 Task: Add Emerald Laboratories Blood Sugar Health to the cart.
Action: Mouse moved to (275, 125)
Screenshot: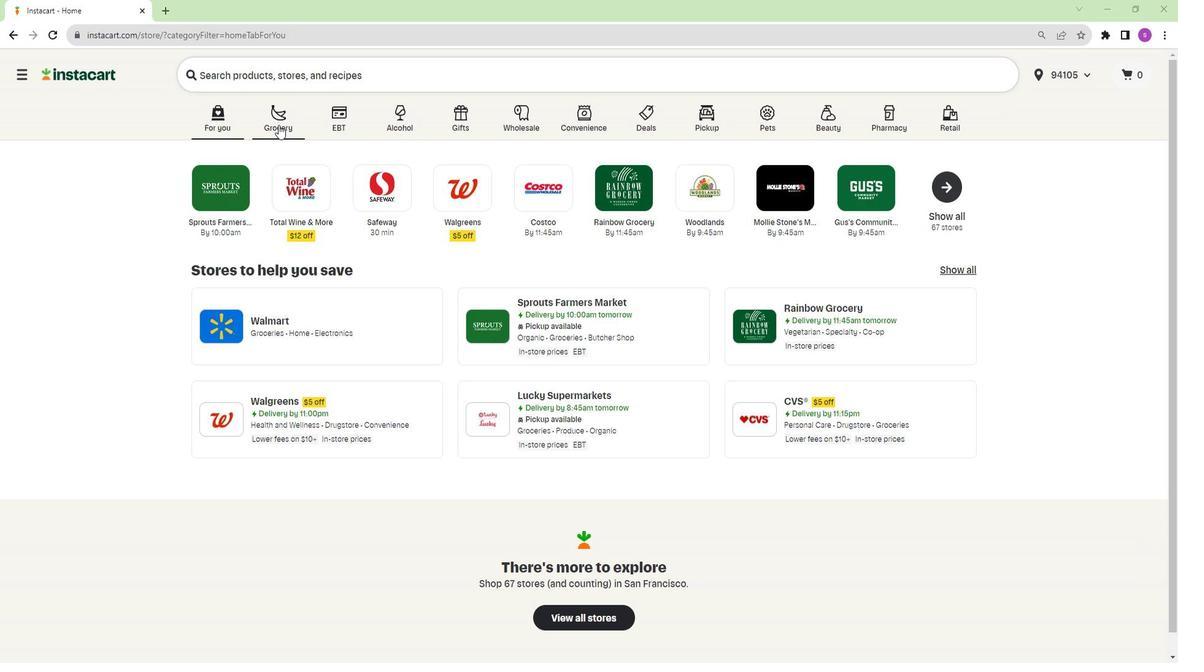 
Action: Mouse pressed left at (275, 125)
Screenshot: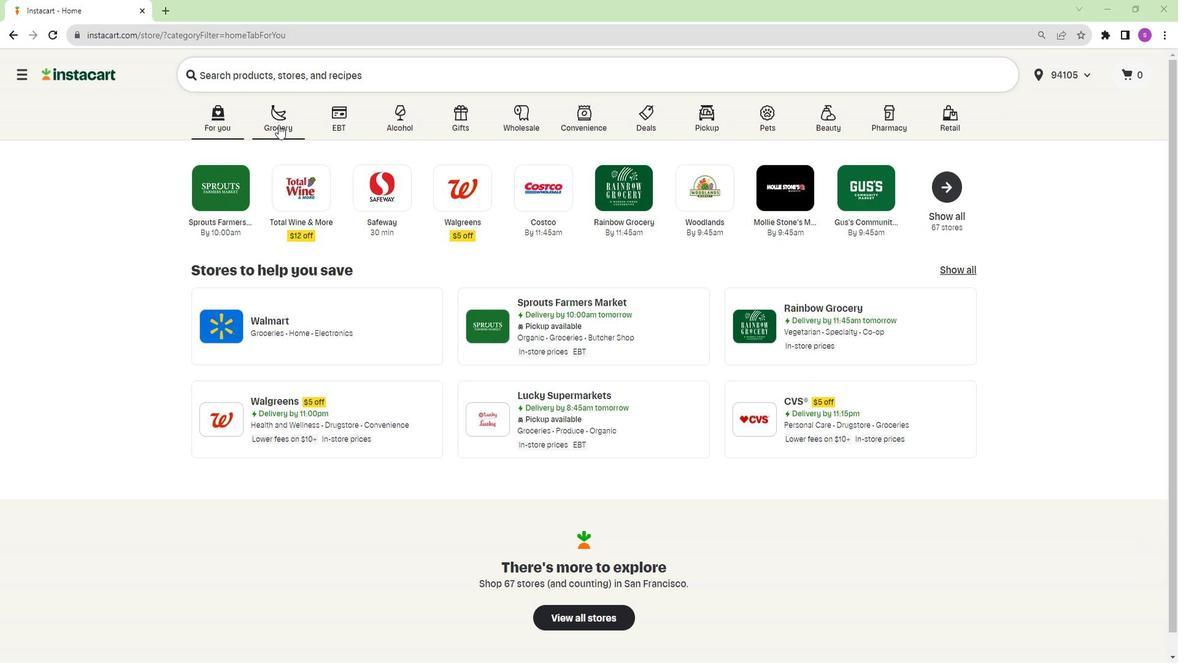 
Action: Mouse moved to (763, 195)
Screenshot: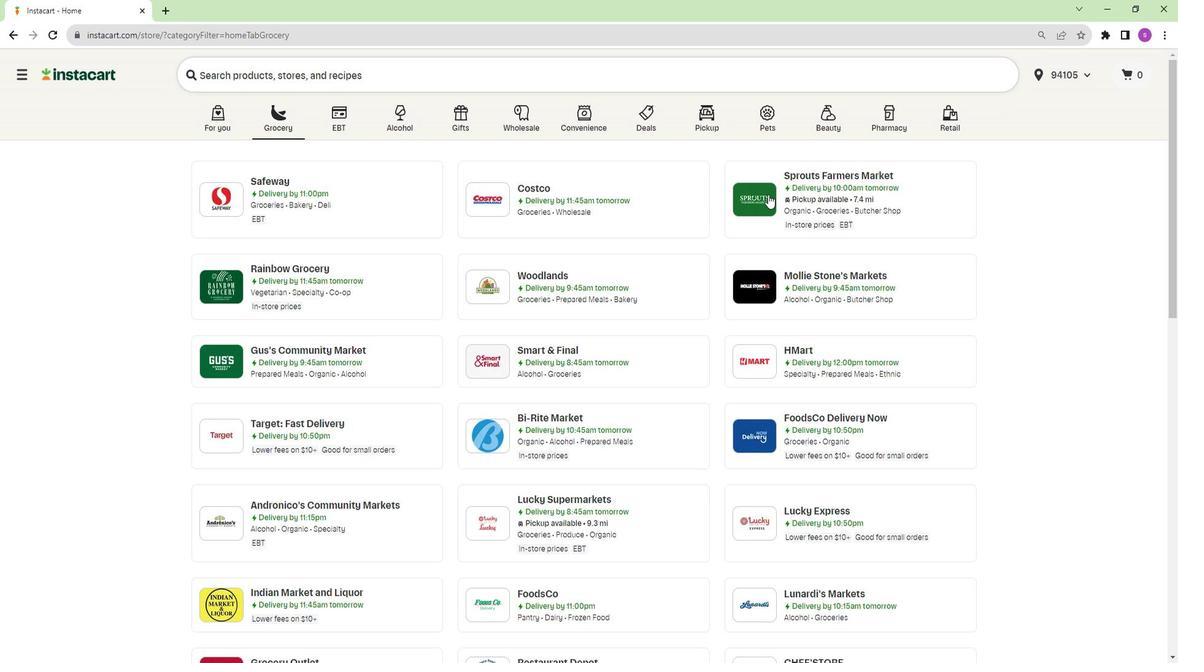 
Action: Mouse pressed left at (763, 195)
Screenshot: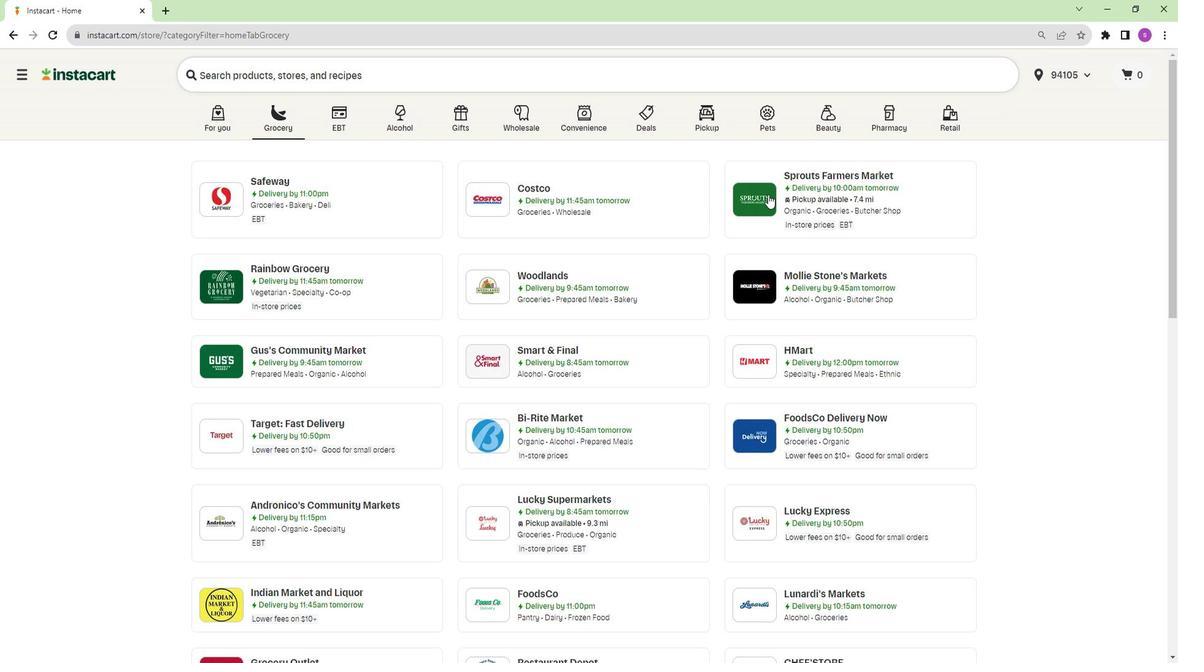 
Action: Mouse moved to (95, 367)
Screenshot: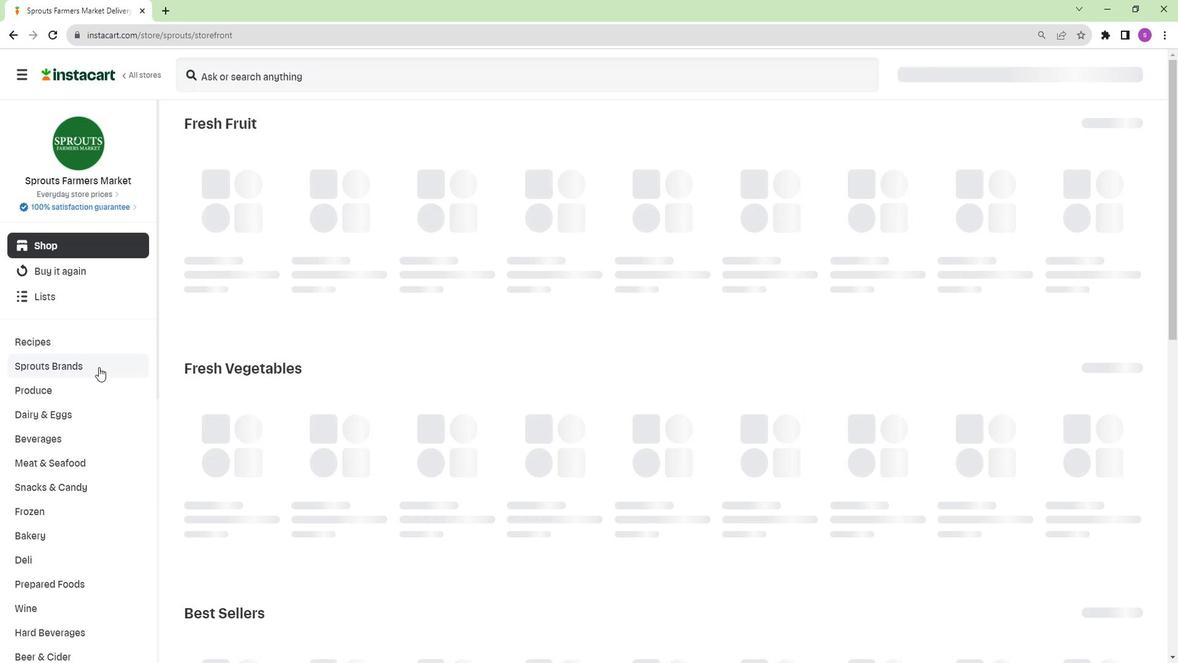 
Action: Mouse scrolled (95, 367) with delta (0, 0)
Screenshot: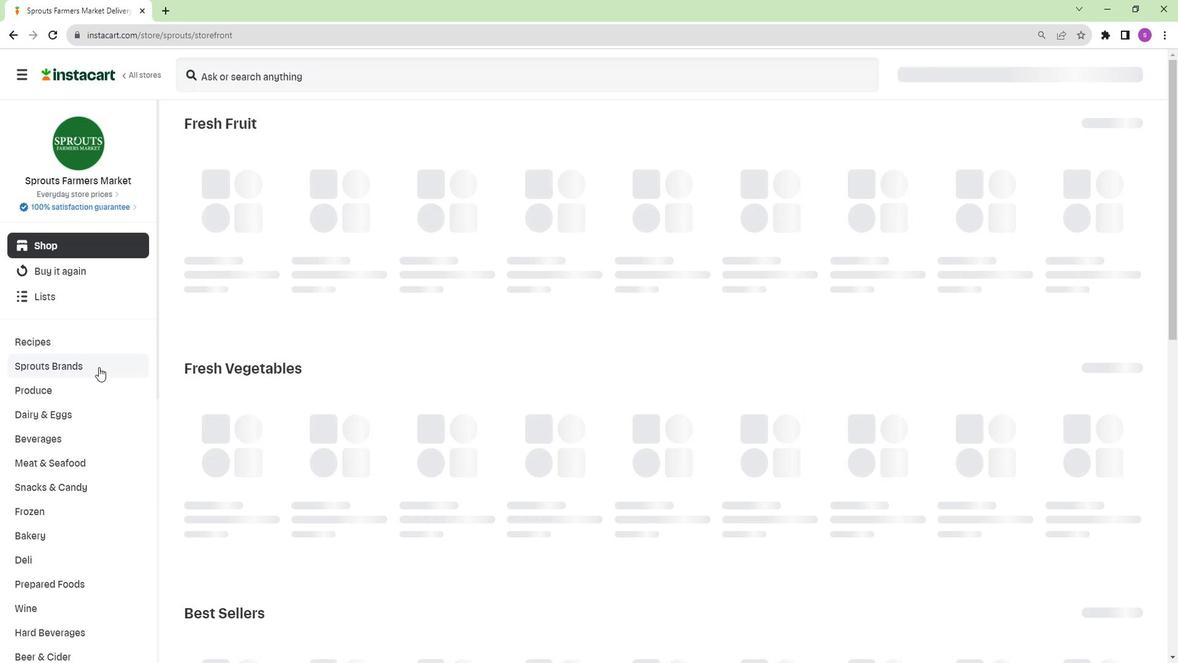 
Action: Mouse moved to (95, 367)
Screenshot: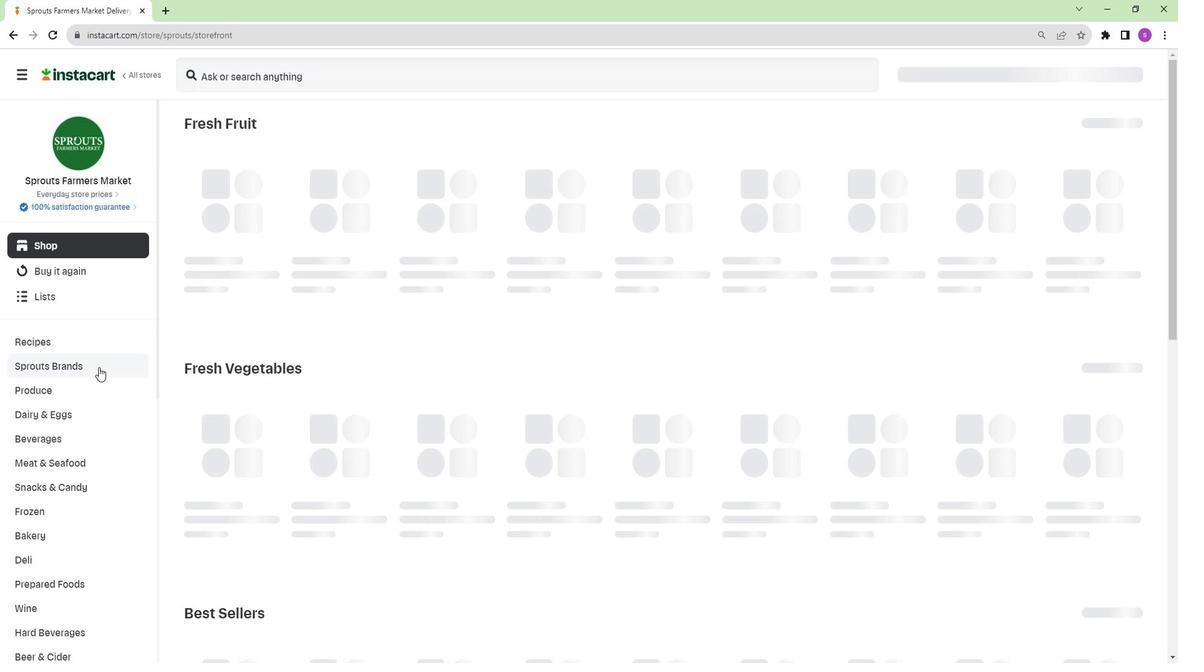 
Action: Mouse scrolled (95, 366) with delta (0, 0)
Screenshot: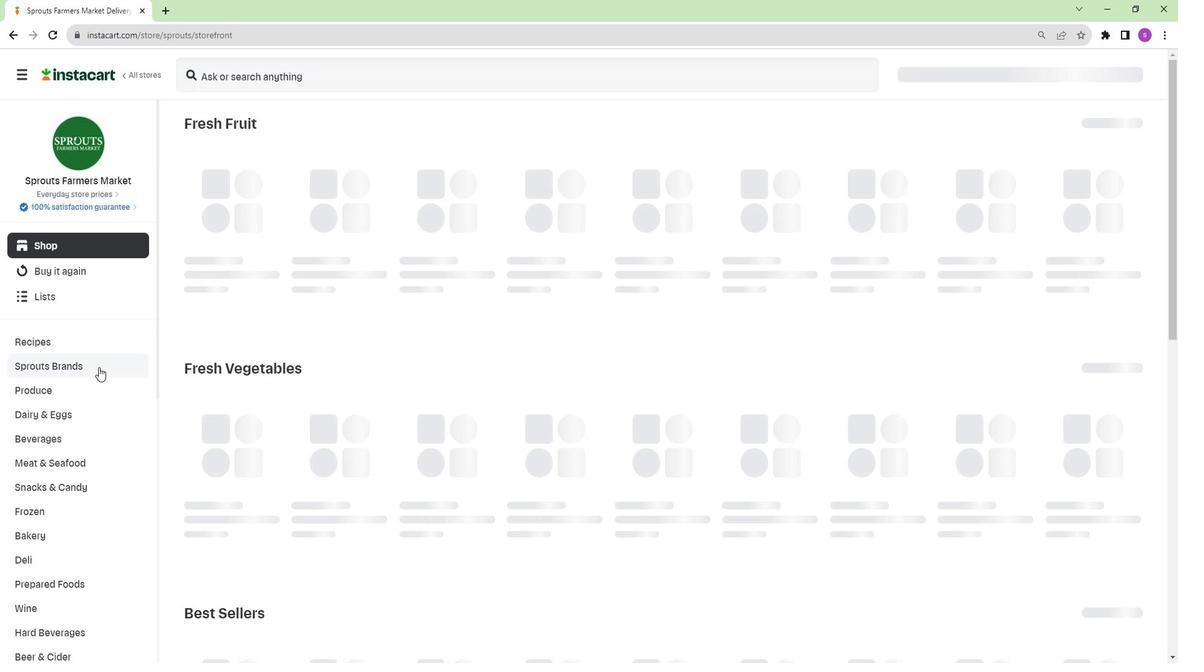 
Action: Mouse moved to (95, 367)
Screenshot: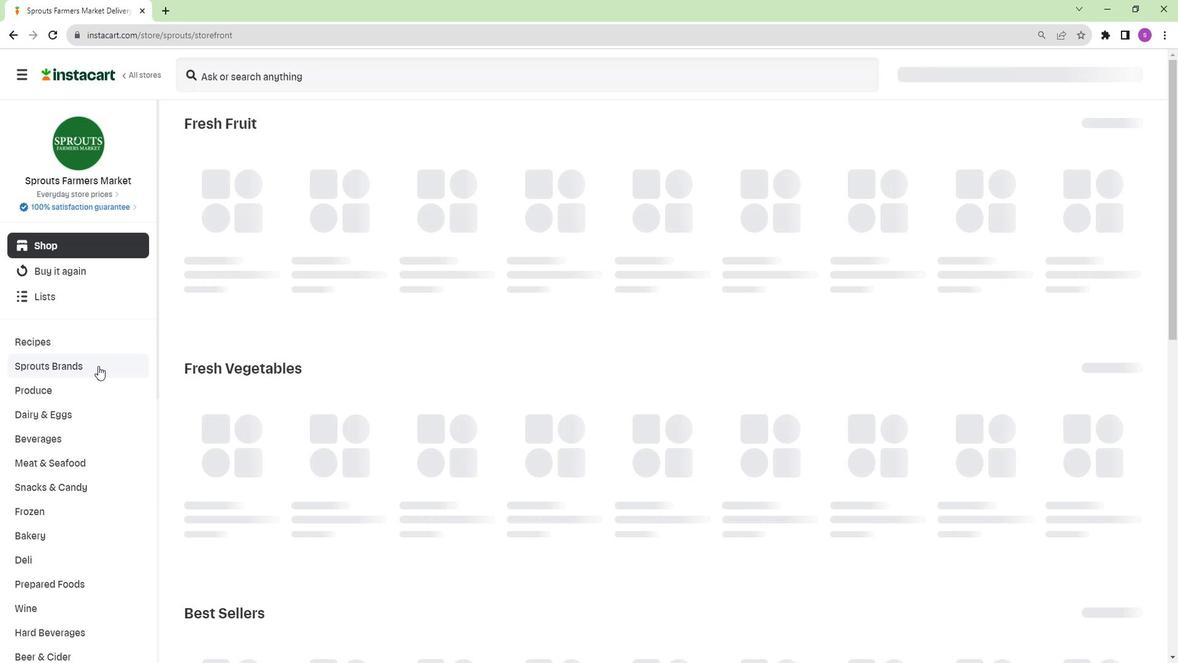 
Action: Mouse scrolled (95, 366) with delta (0, 0)
Screenshot: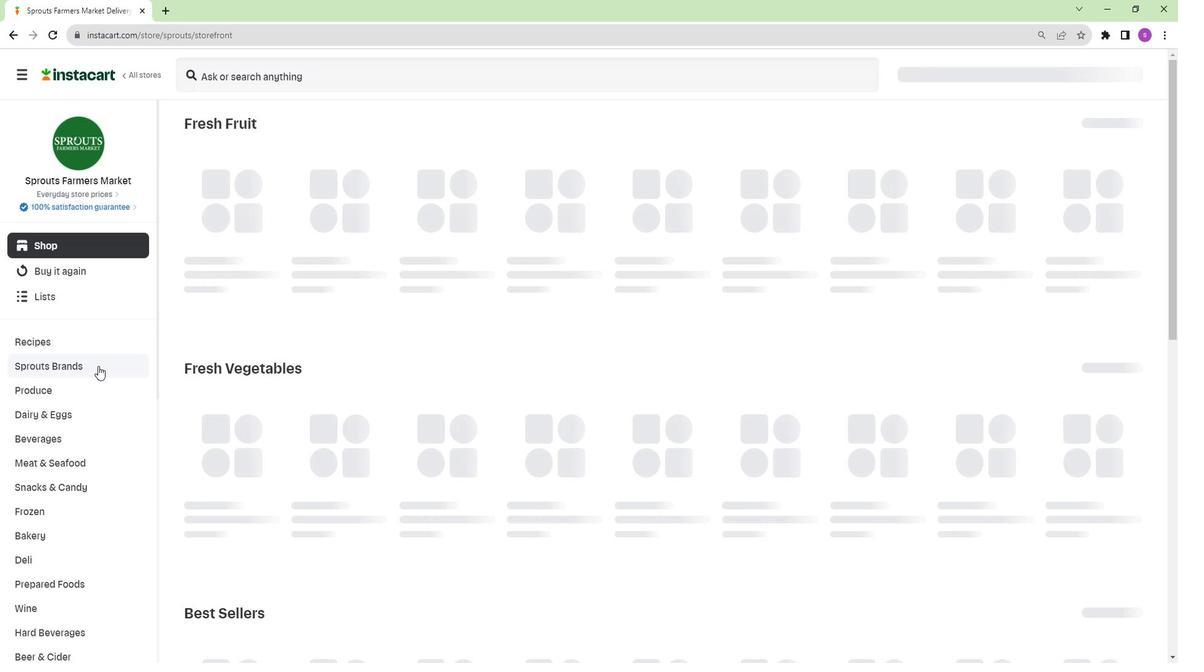
Action: Mouse moved to (98, 341)
Screenshot: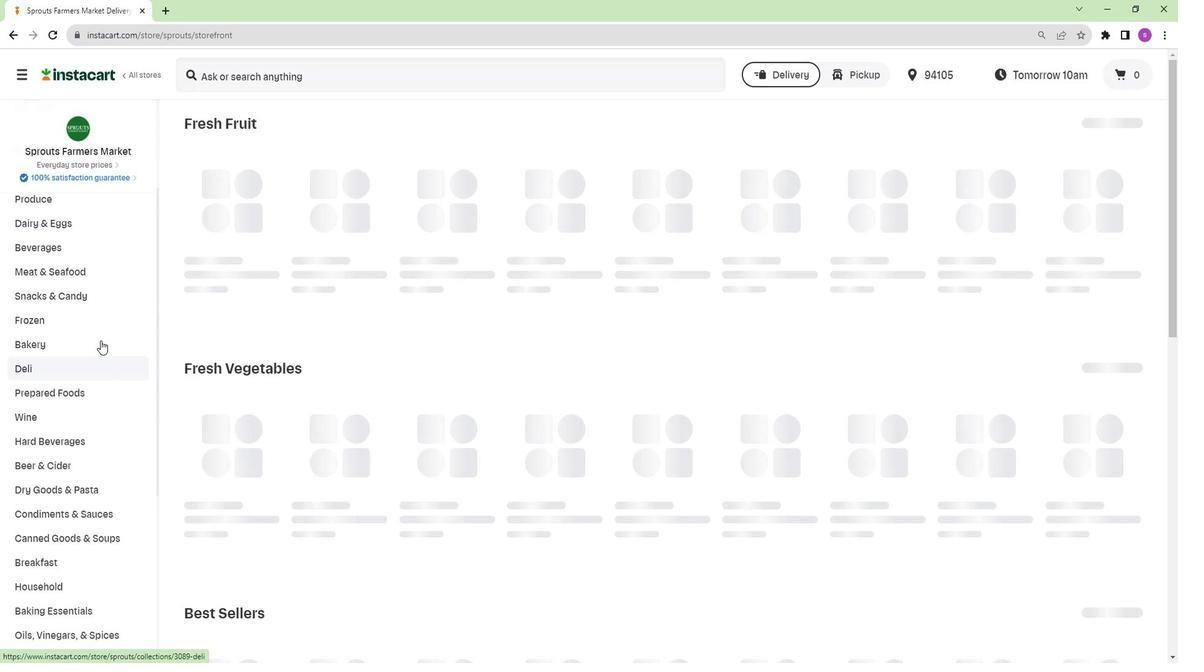 
Action: Mouse scrolled (98, 341) with delta (0, 0)
Screenshot: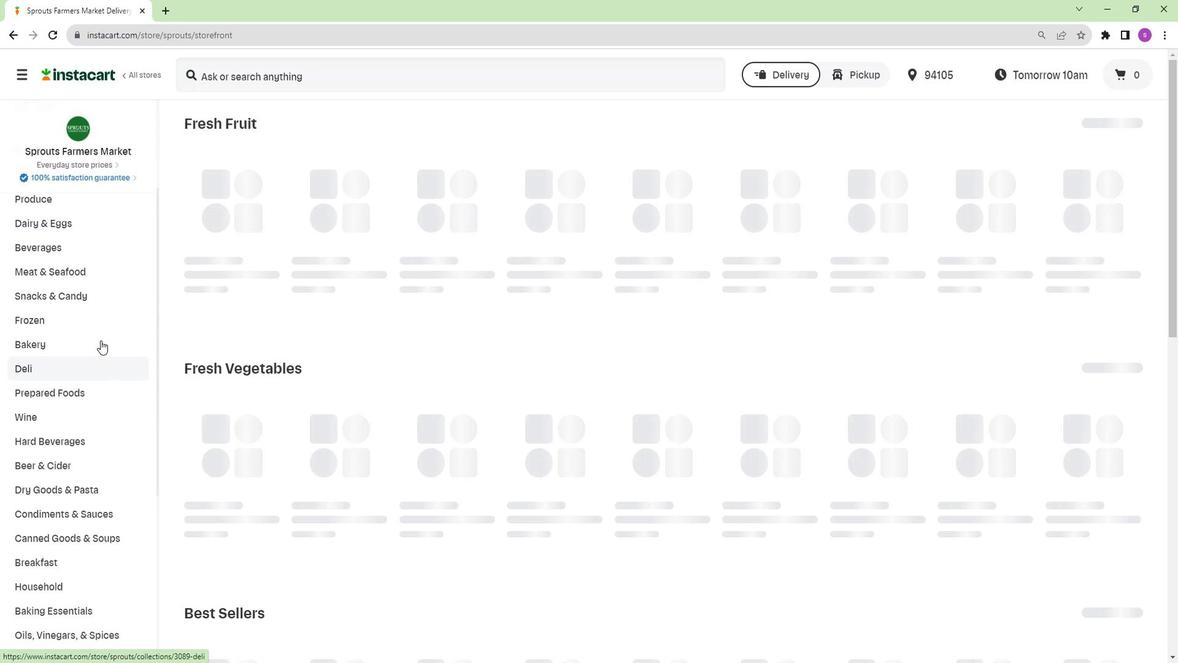 
Action: Mouse moved to (98, 340)
Screenshot: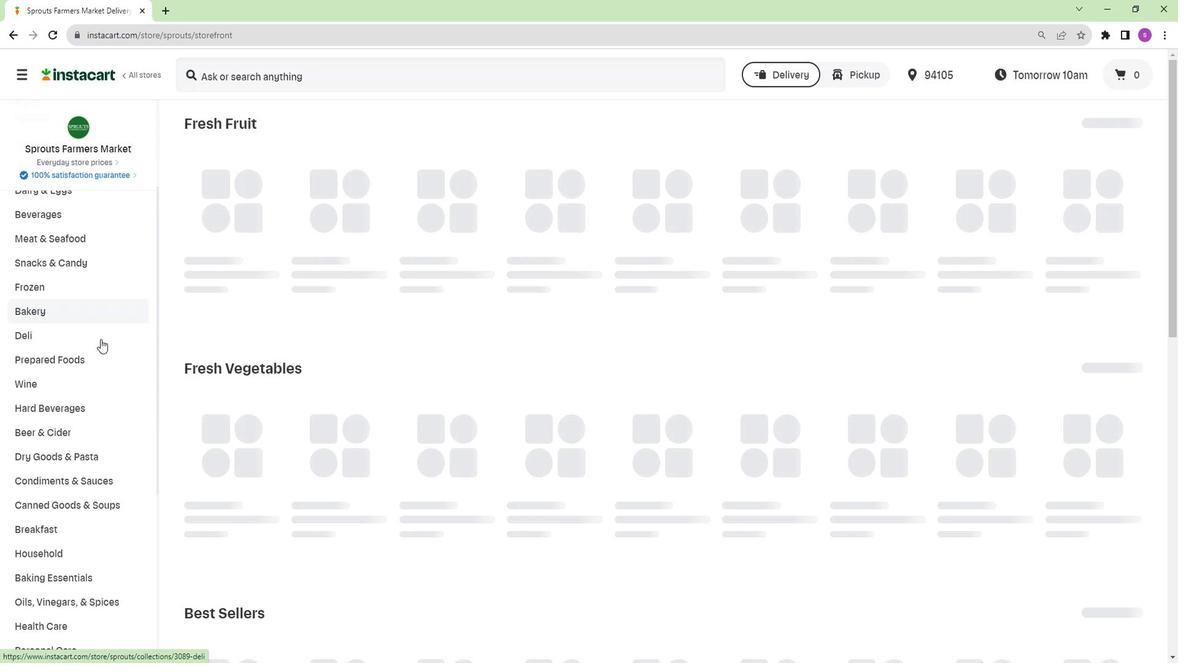 
Action: Mouse scrolled (98, 340) with delta (0, 0)
Screenshot: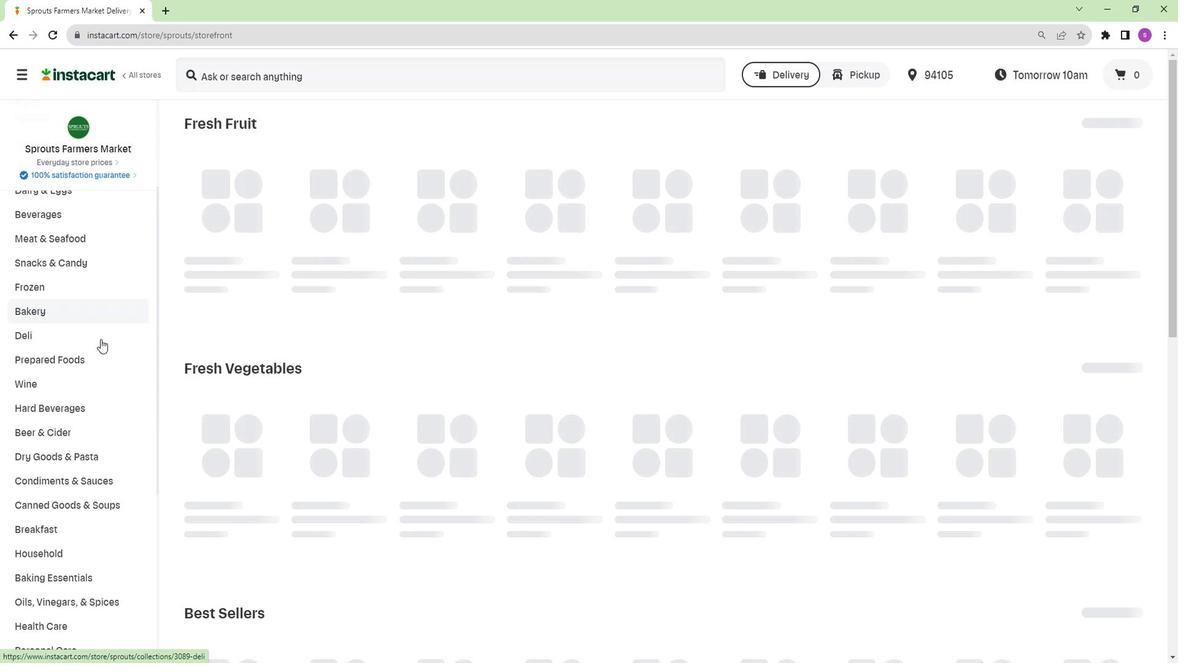 
Action: Mouse moved to (98, 338)
Screenshot: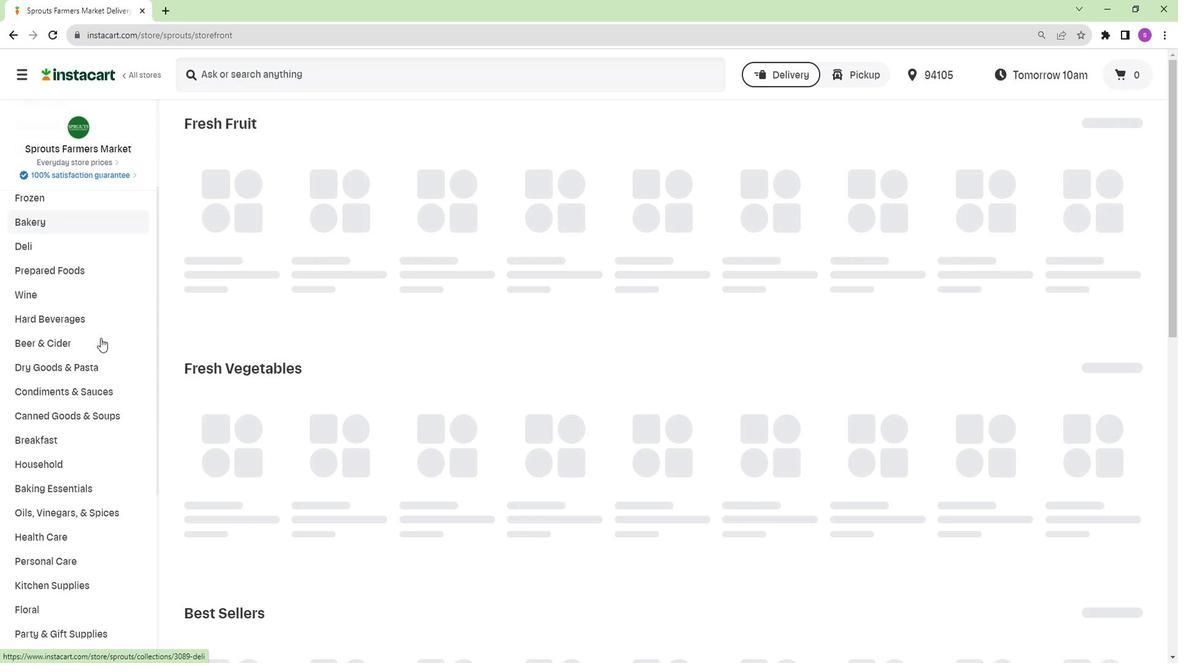 
Action: Mouse scrolled (98, 337) with delta (0, -1)
Screenshot: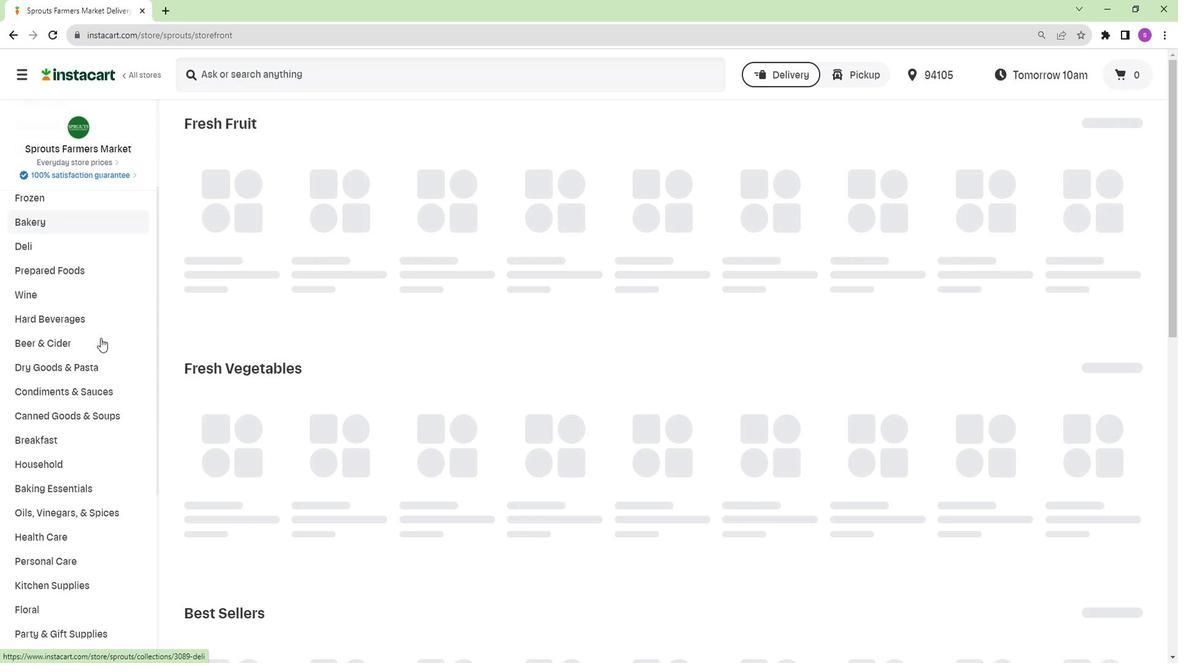 
Action: Mouse moved to (66, 471)
Screenshot: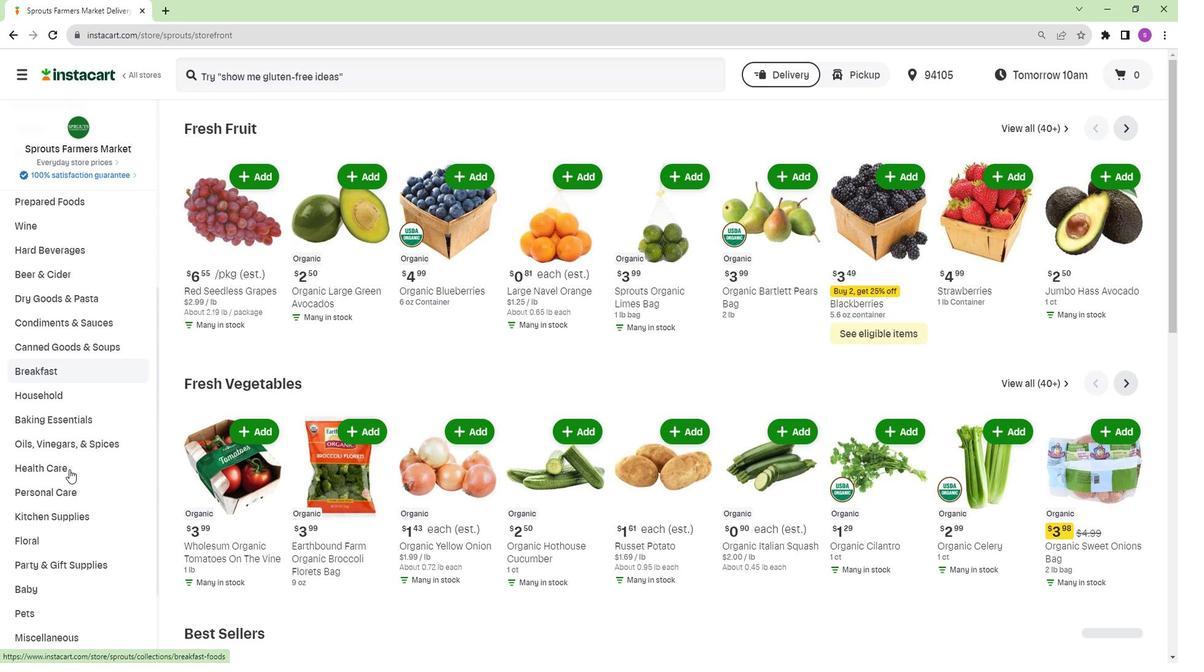 
Action: Mouse pressed left at (66, 471)
Screenshot: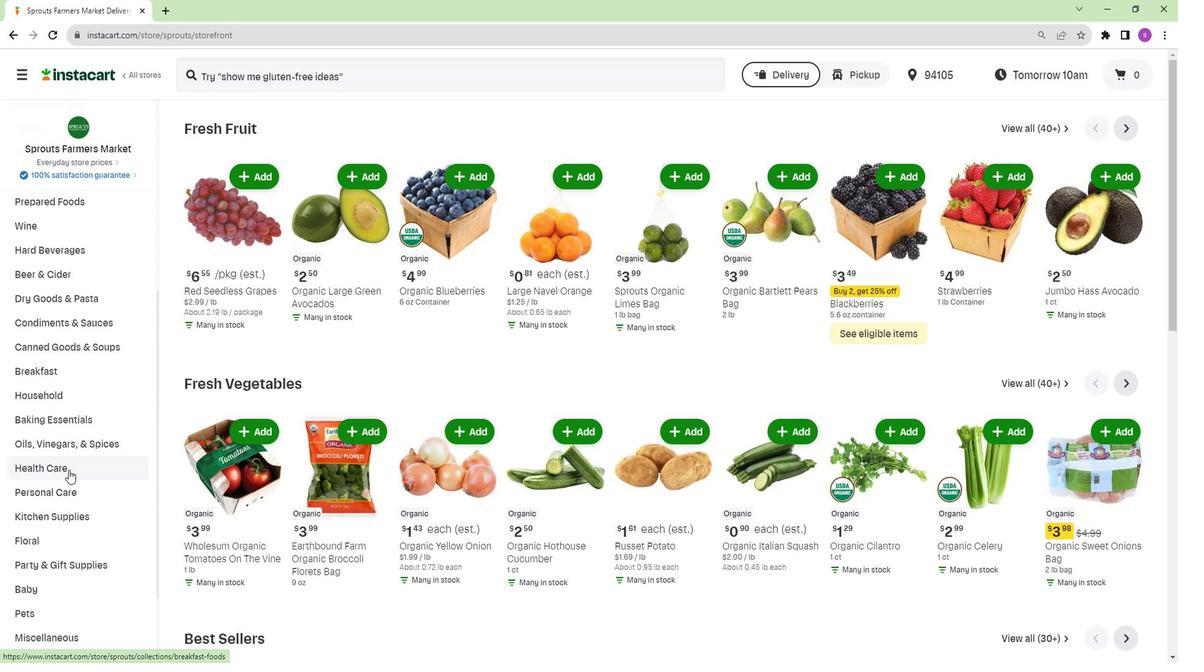 
Action: Mouse moved to (122, 544)
Screenshot: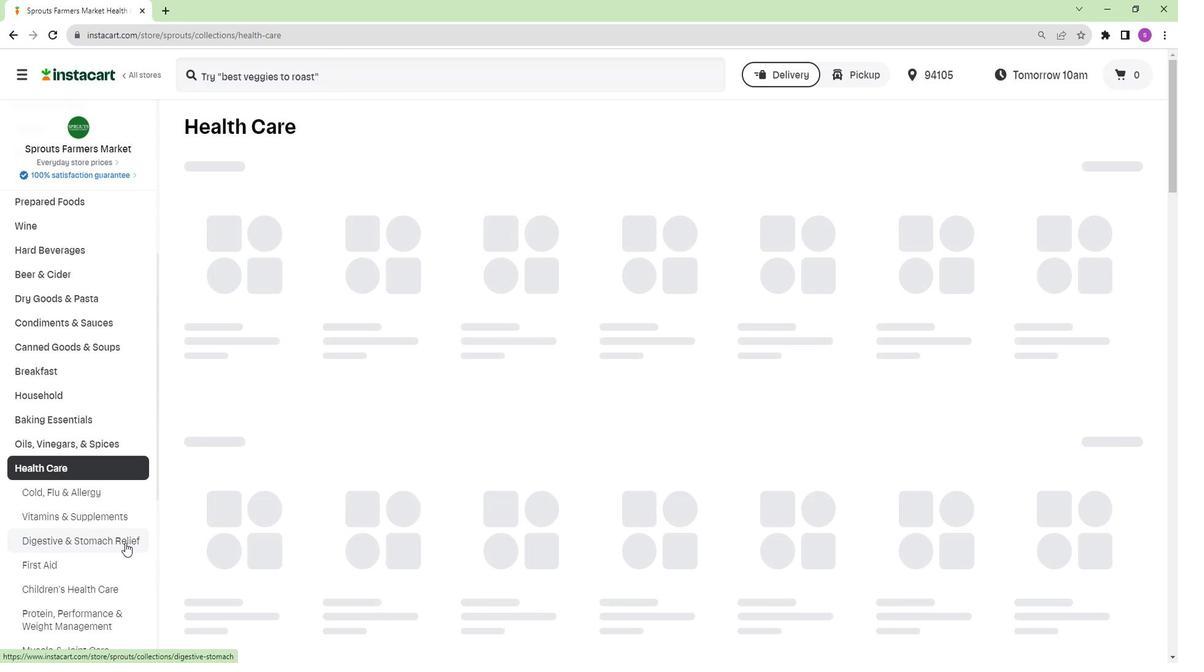 
Action: Mouse pressed left at (122, 544)
Screenshot: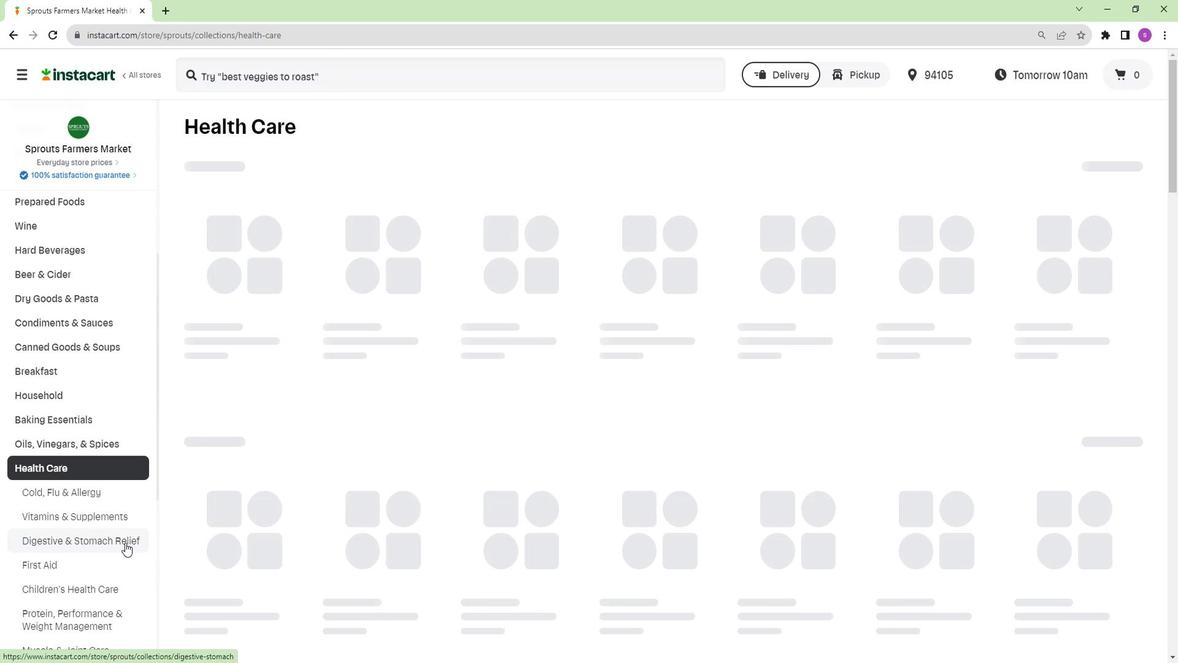 
Action: Mouse moved to (540, 173)
Screenshot: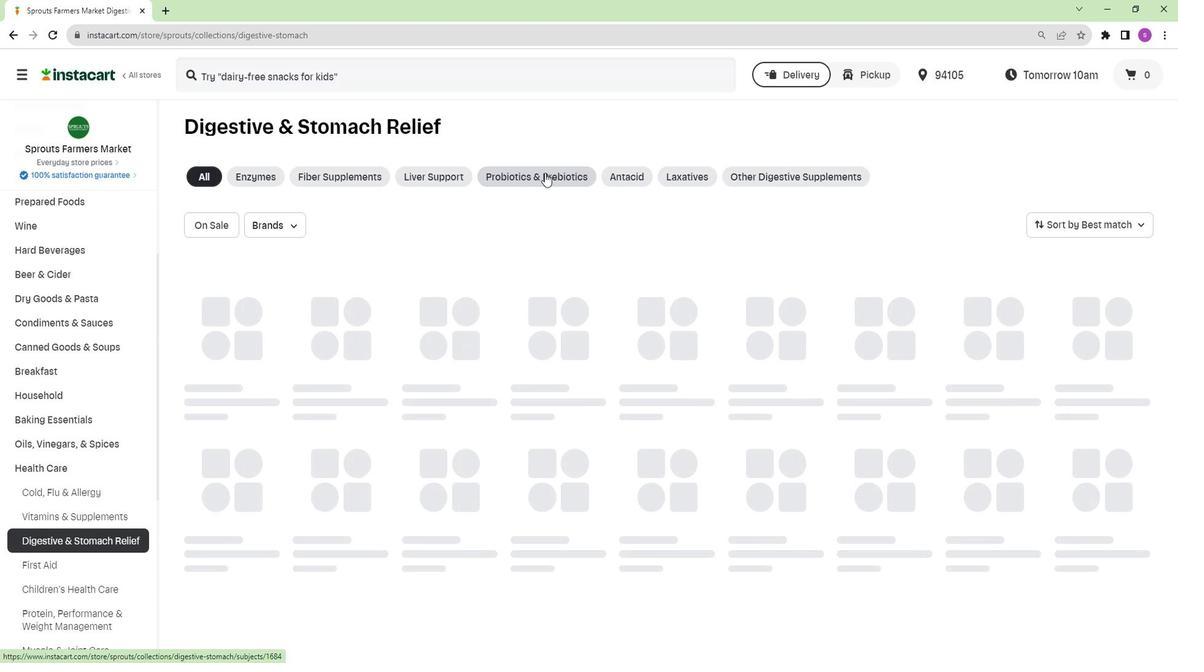 
Action: Mouse pressed left at (540, 173)
Screenshot: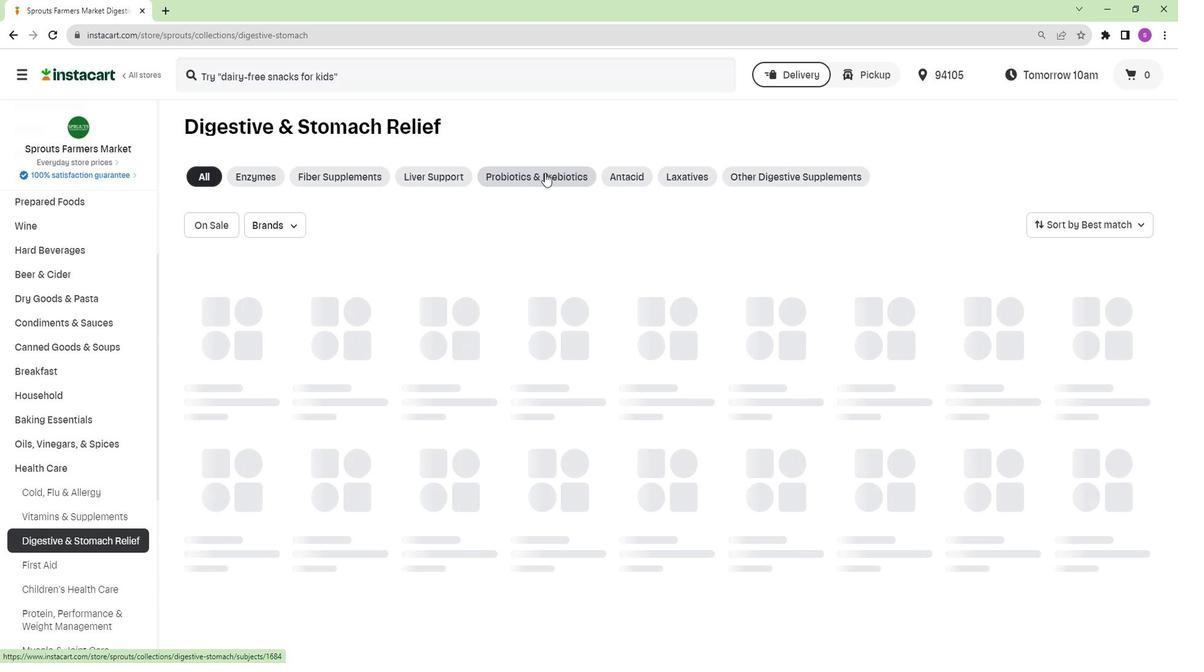 
Action: Mouse moved to (335, 83)
Screenshot: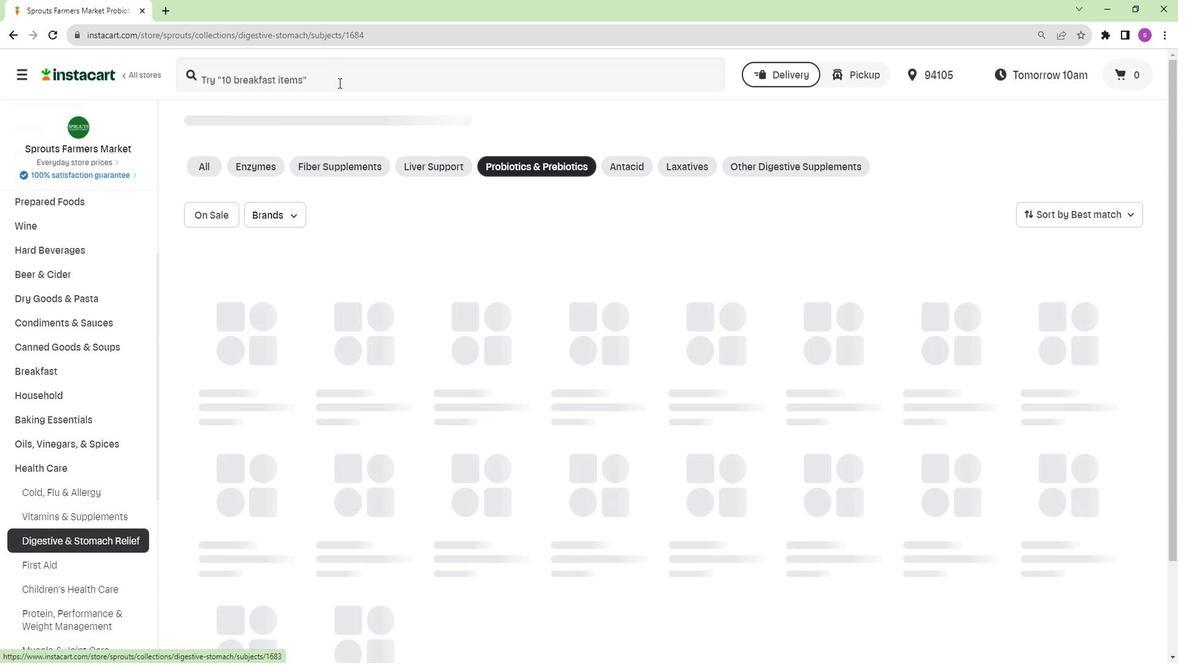 
Action: Mouse pressed left at (335, 83)
Screenshot: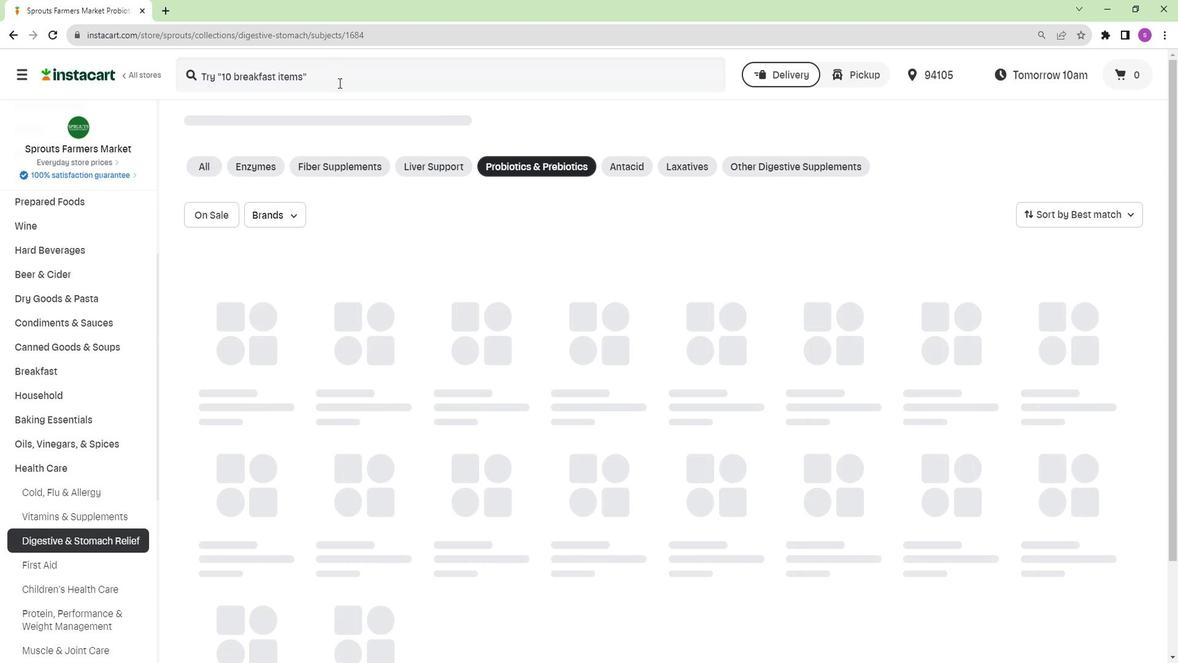 
Action: Key pressed <Key.shift>Emerald<Key.space><Key.shift>Laboratories<Key.space><Key.shift>Blood<Key.space><Key.shift>Sugar<Key.space><Key.shift>Health<Key.enter>
Screenshot: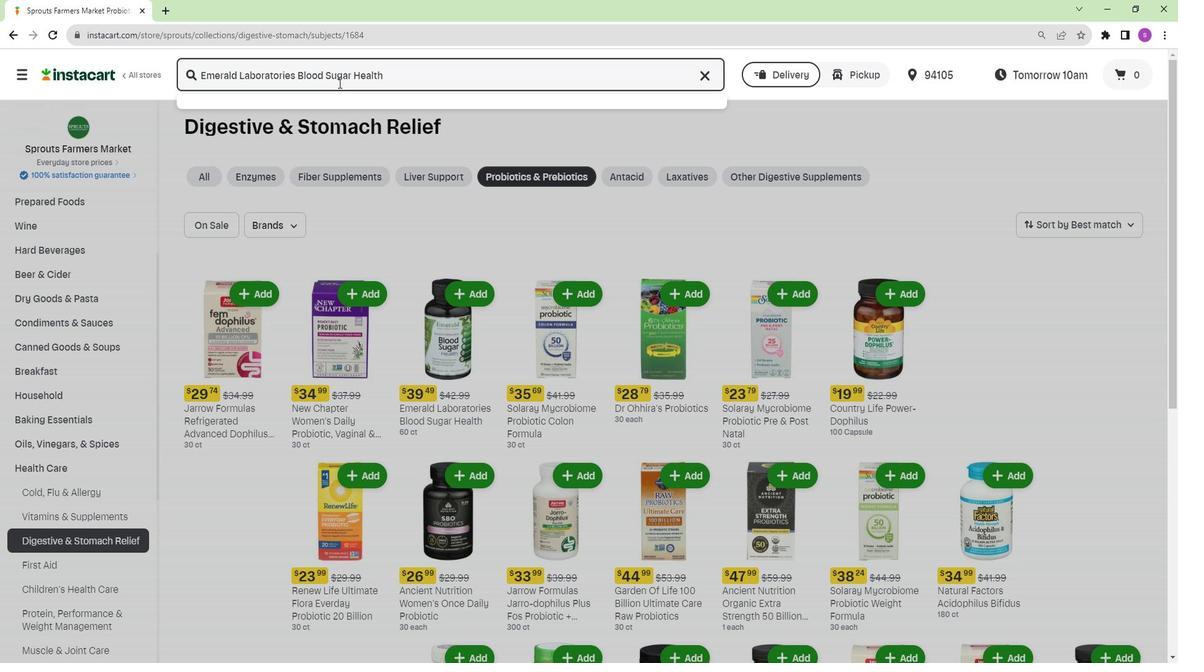 
Action: Mouse moved to (336, 200)
Screenshot: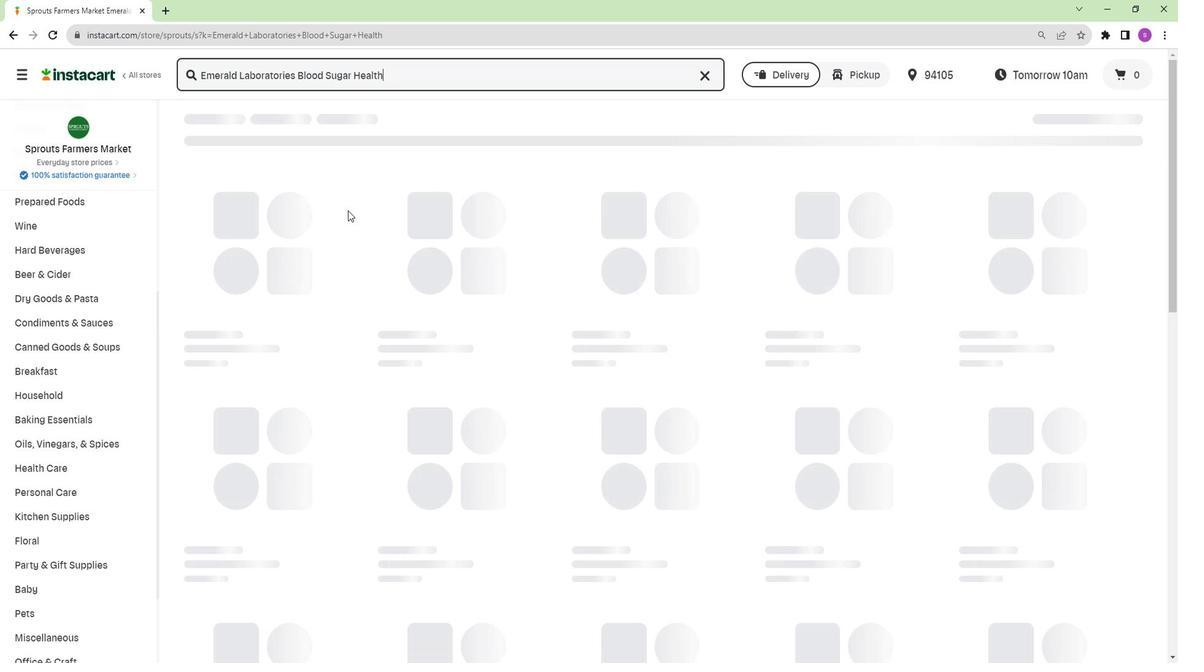 
Action: Mouse scrolled (336, 200) with delta (0, 0)
Screenshot: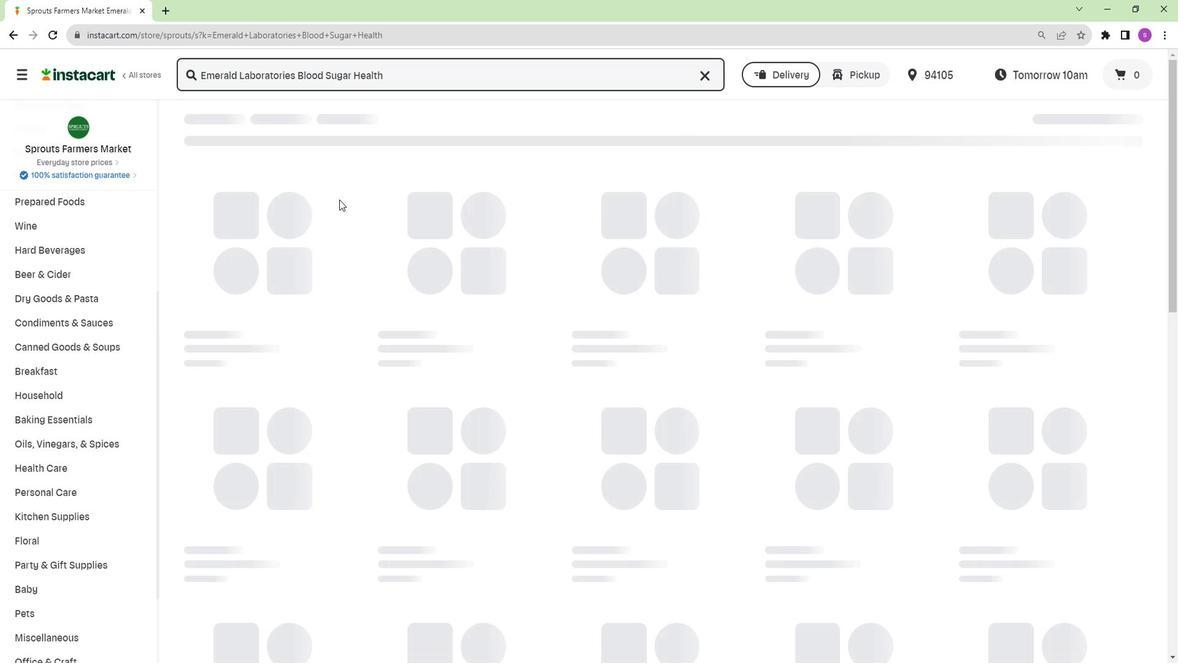 
Action: Mouse scrolled (336, 200) with delta (0, 0)
Screenshot: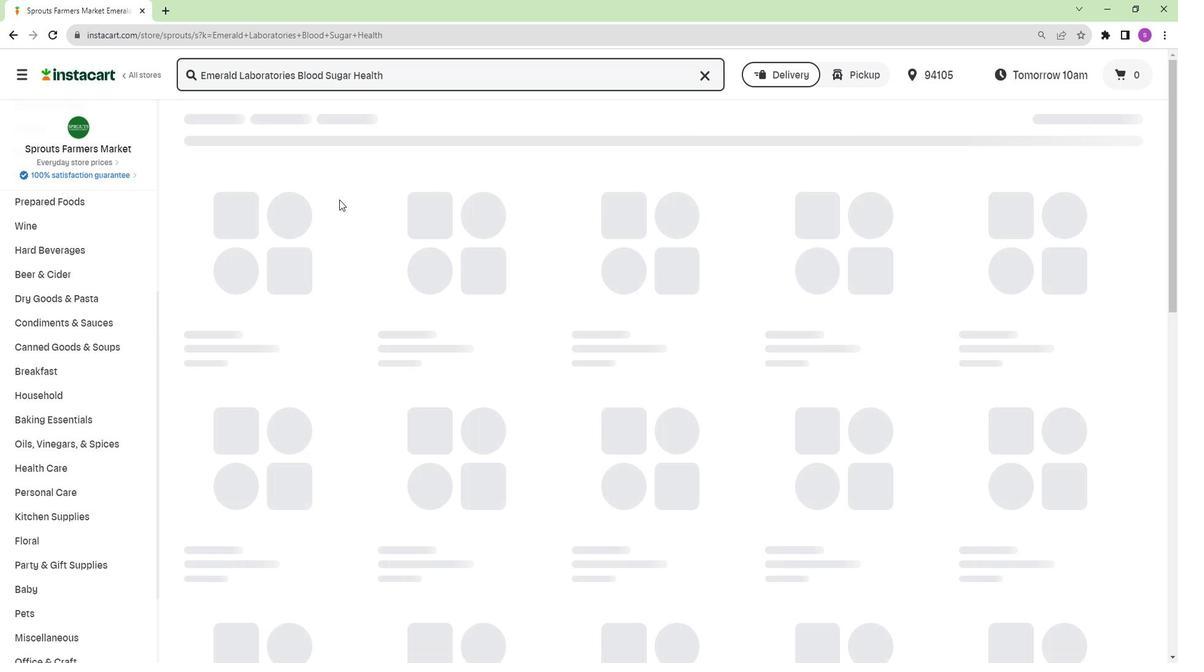 
Action: Mouse moved to (351, 243)
Screenshot: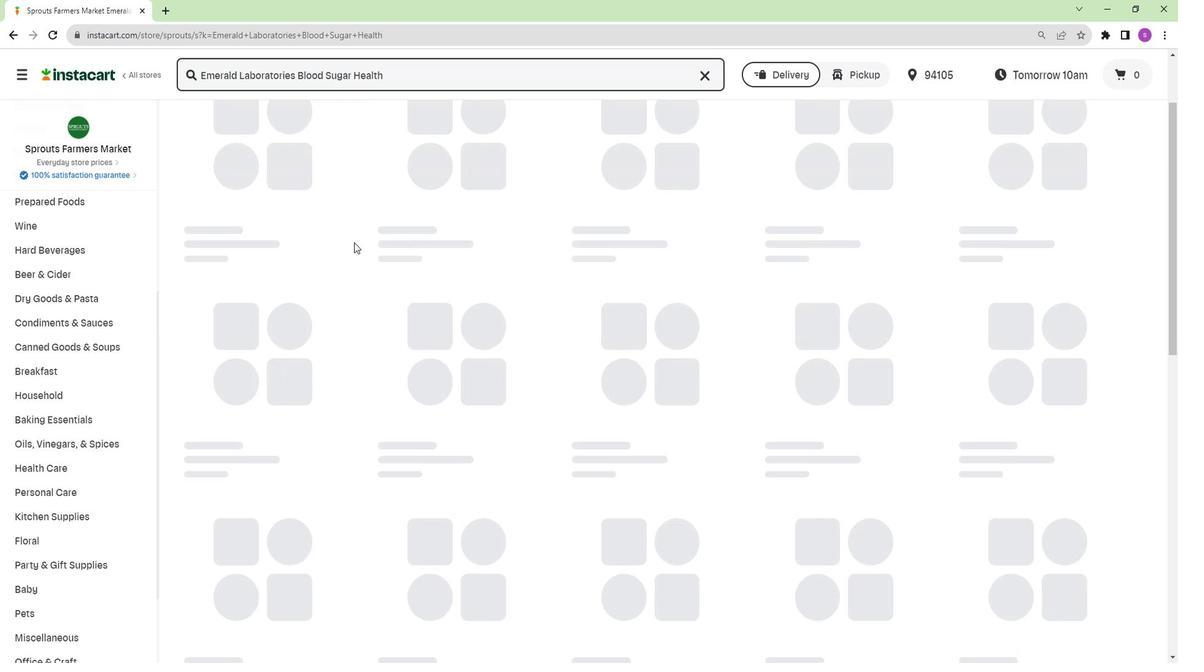 
Action: Mouse scrolled (351, 244) with delta (0, 0)
Screenshot: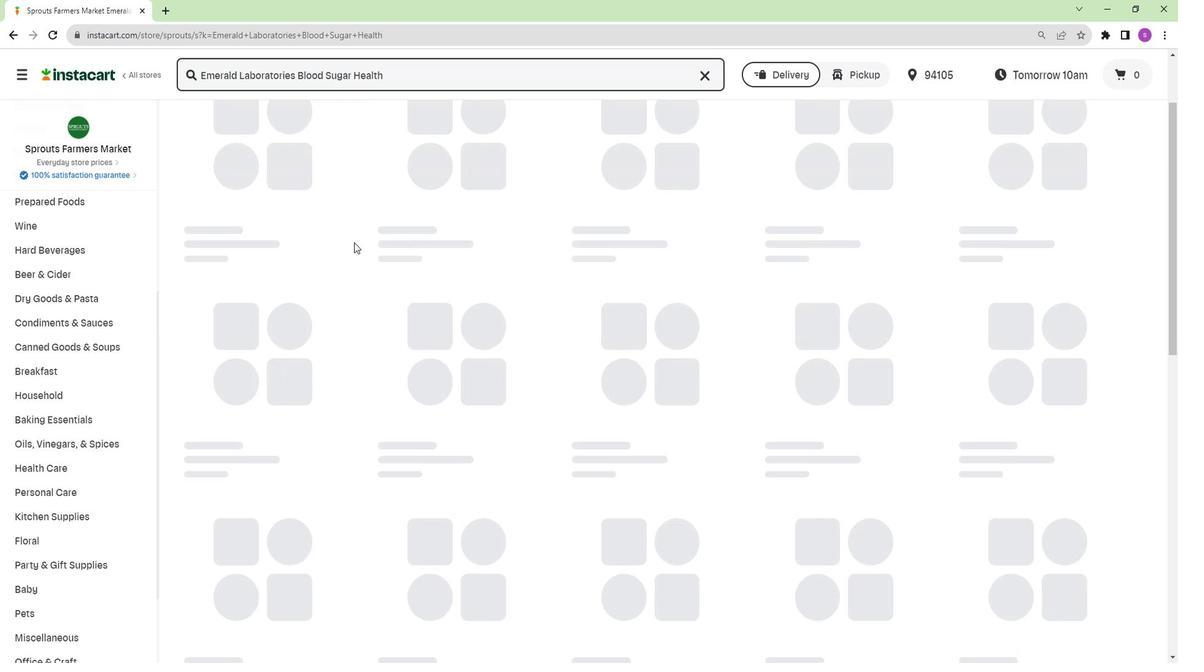 
Action: Mouse moved to (362, 298)
Screenshot: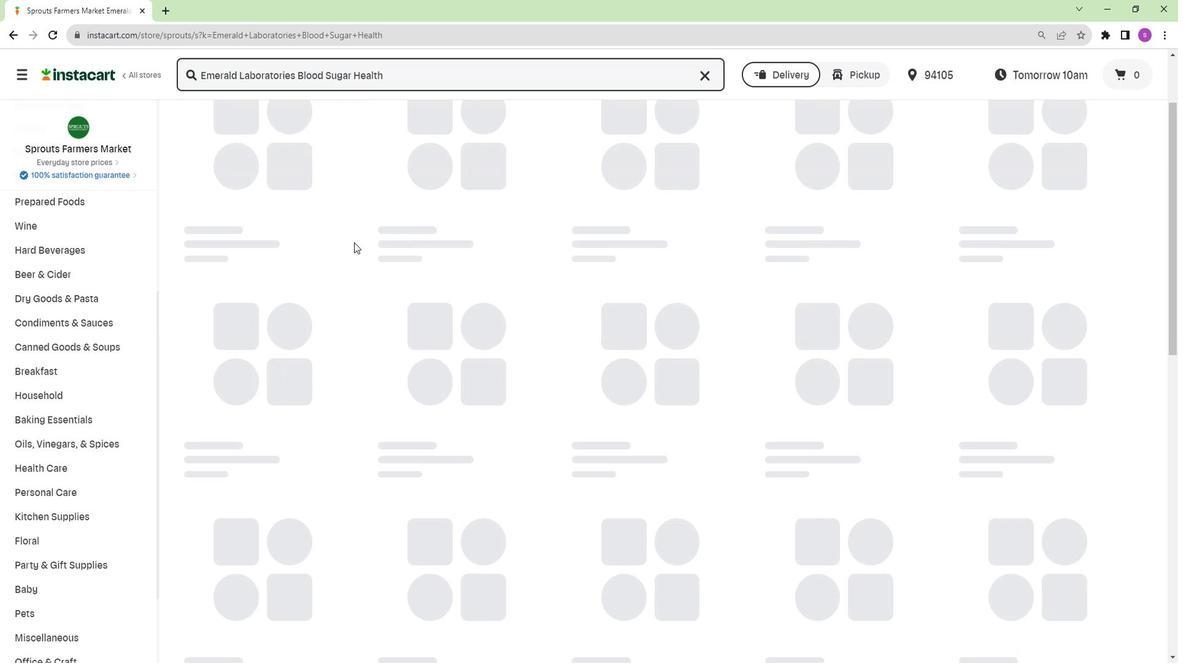 
Action: Mouse scrolled (362, 299) with delta (0, 0)
Screenshot: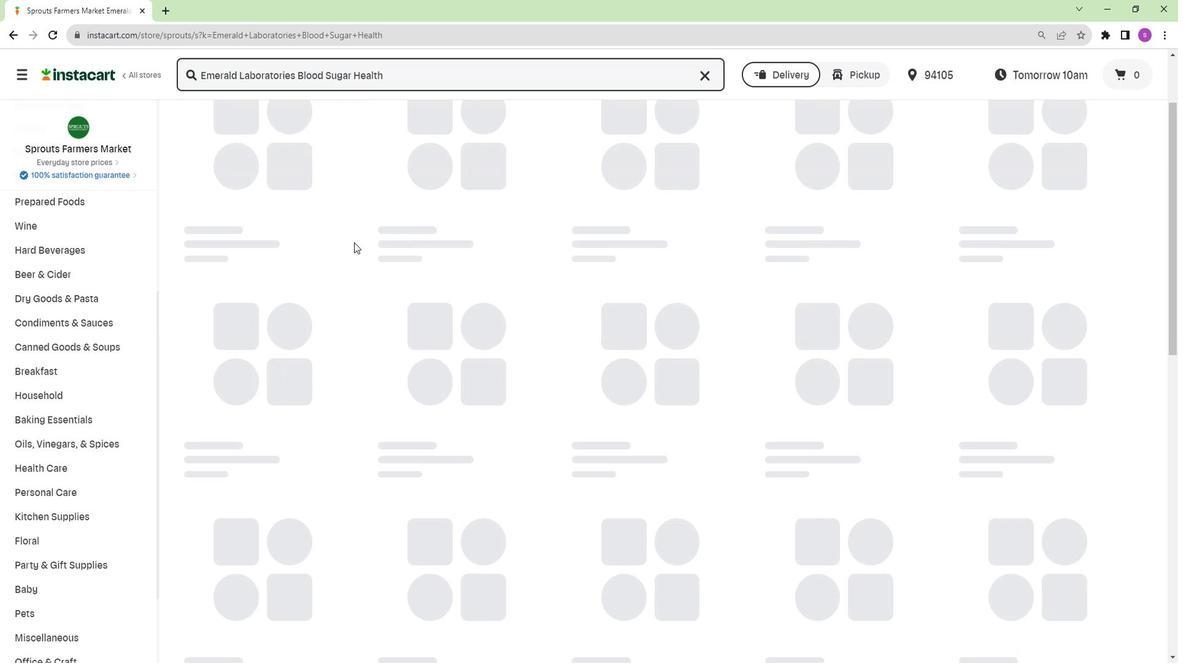 
Action: Mouse moved to (365, 321)
Screenshot: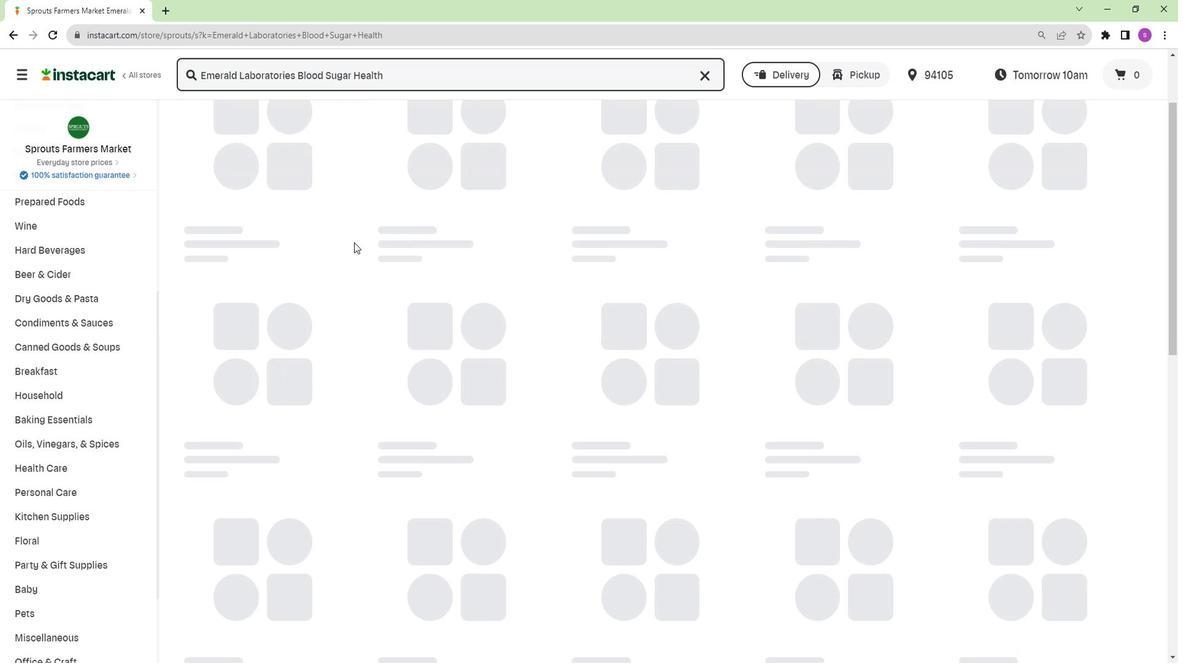 
Action: Mouse scrolled (365, 321) with delta (0, 0)
Screenshot: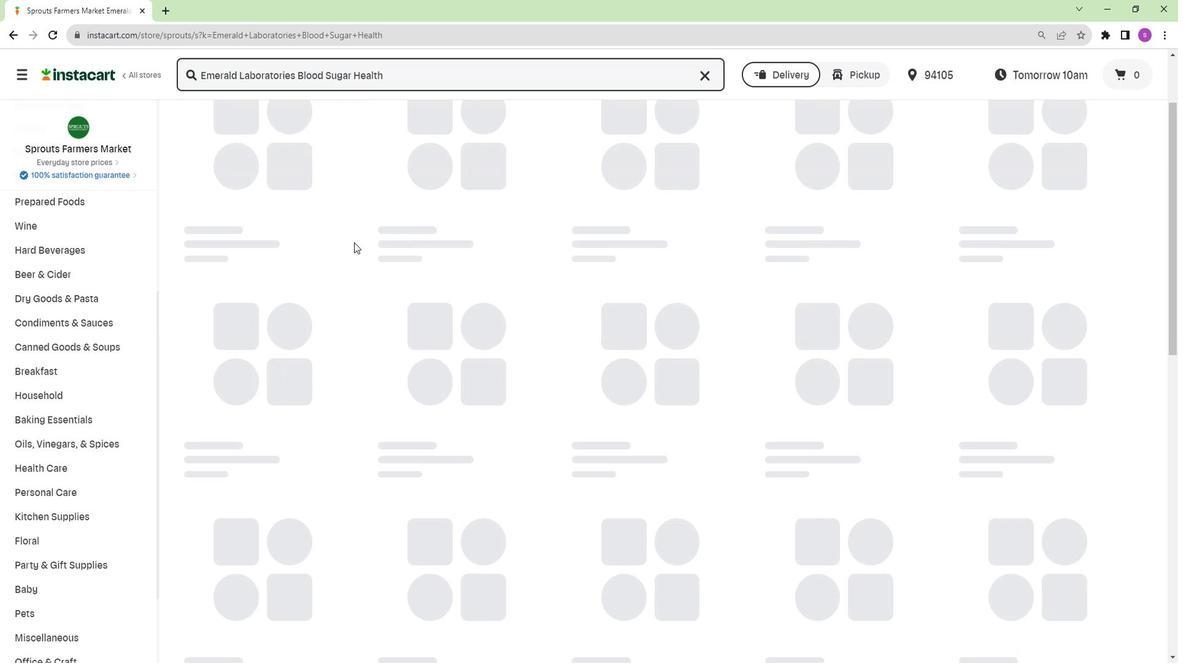 
Action: Mouse moved to (365, 337)
Screenshot: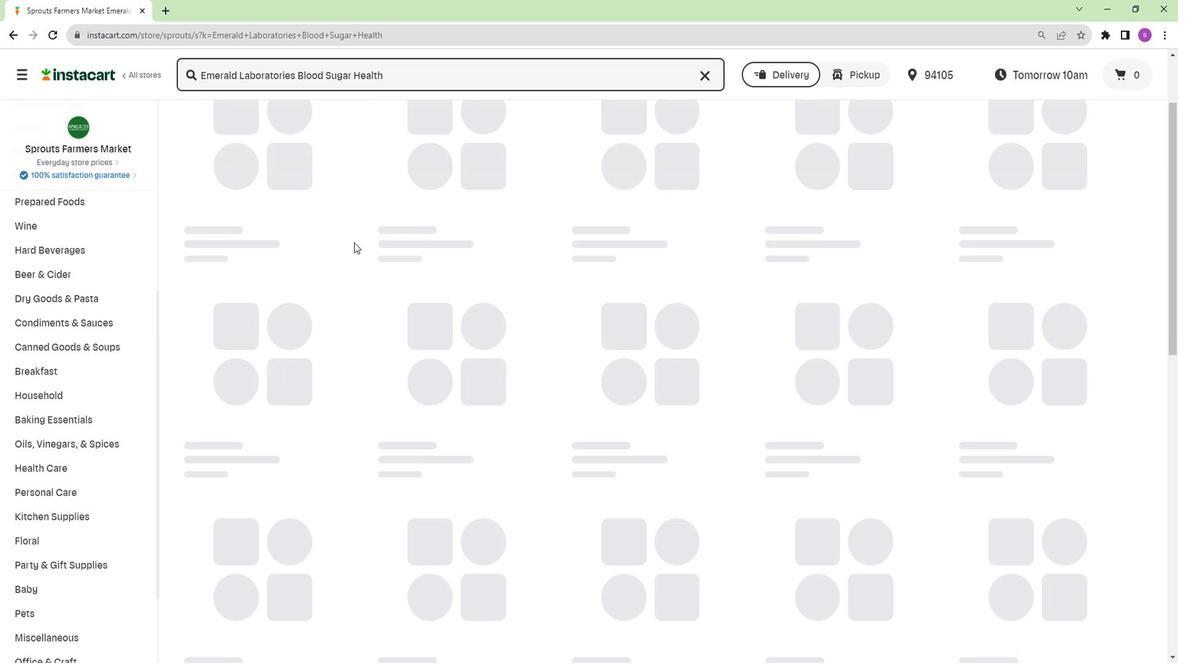 
Action: Mouse scrolled (365, 338) with delta (0, 1)
Screenshot: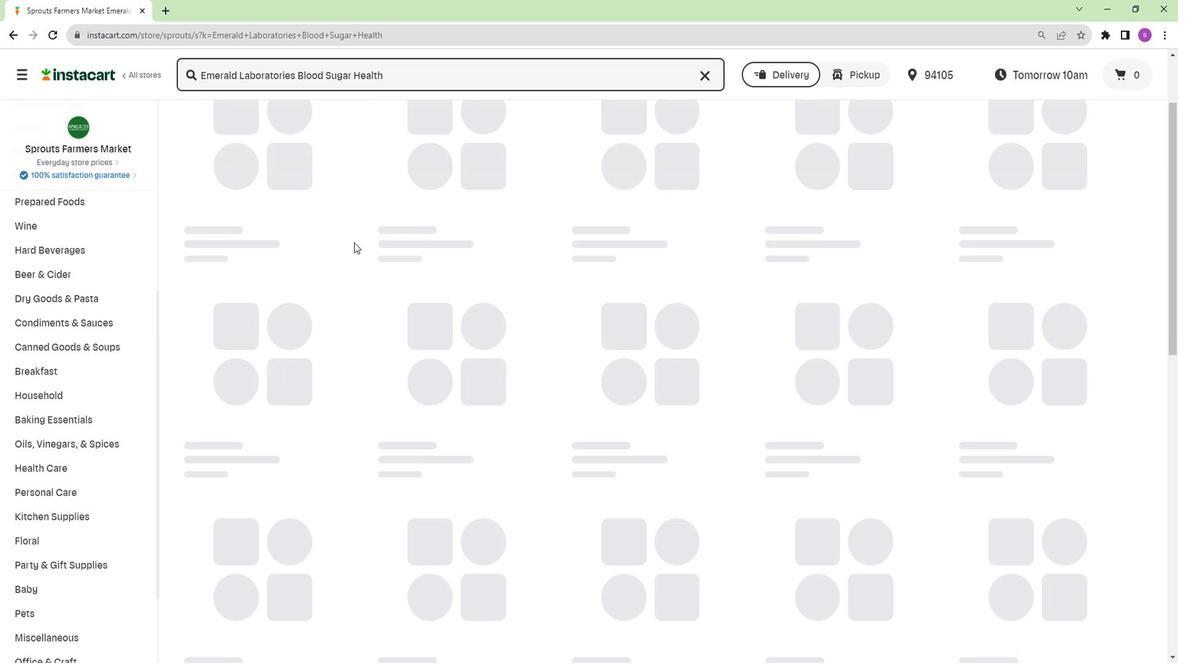 
Action: Mouse moved to (340, 211)
Screenshot: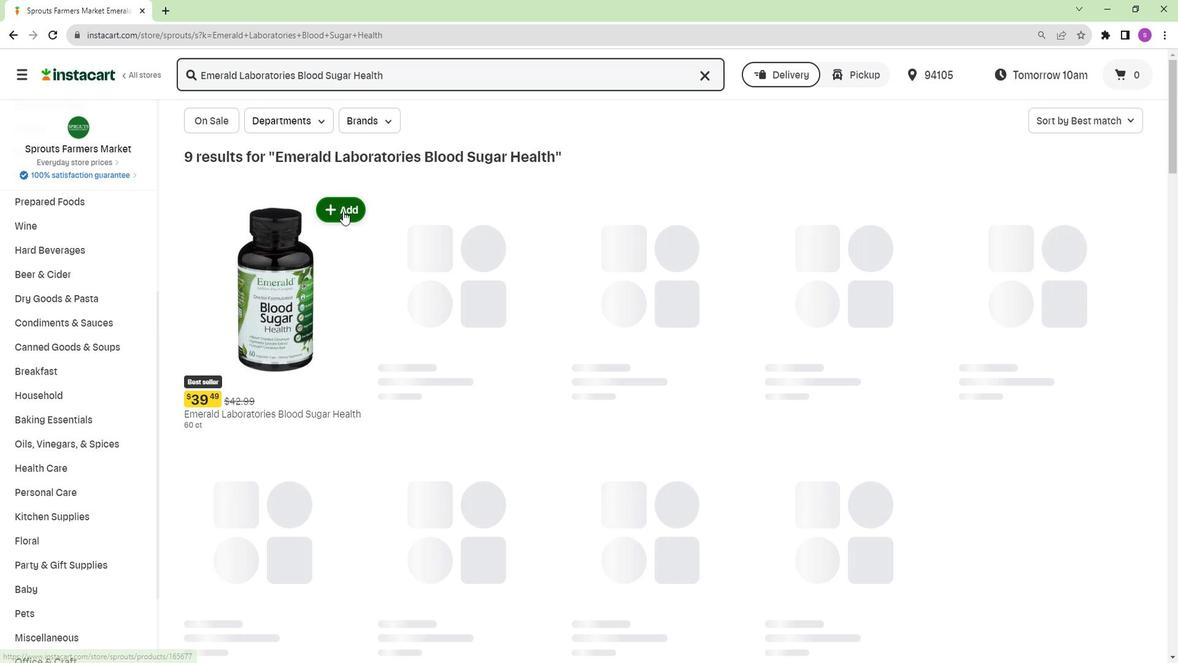 
Action: Mouse pressed left at (340, 211)
Screenshot: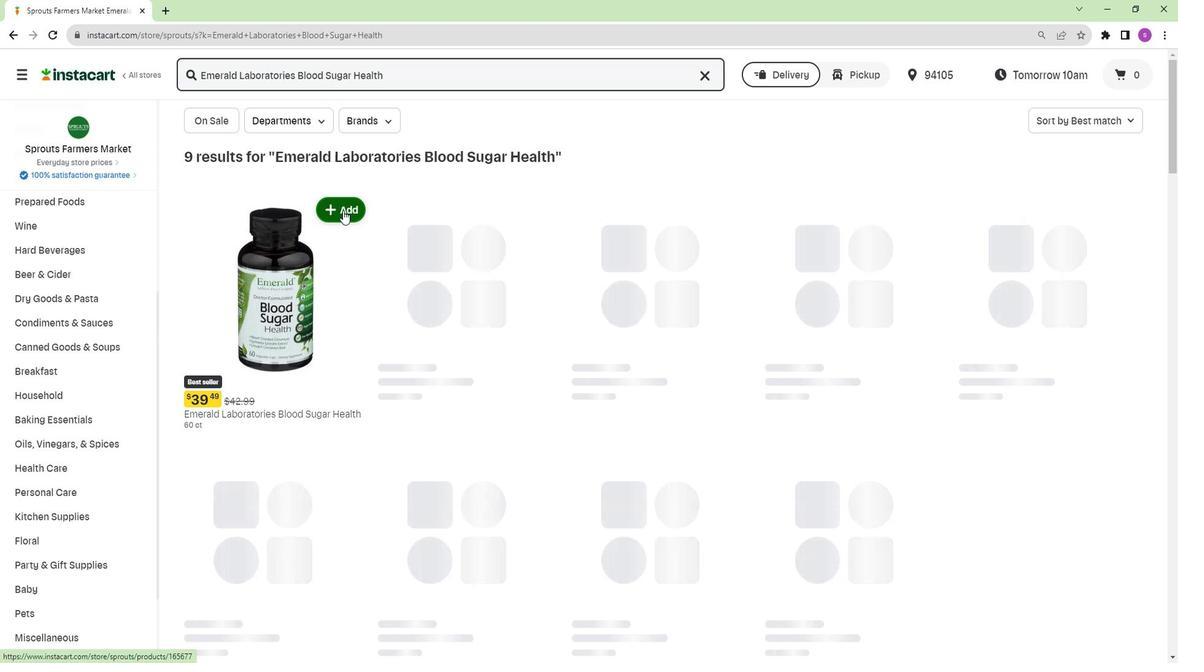 
Action: Mouse moved to (341, 247)
Screenshot: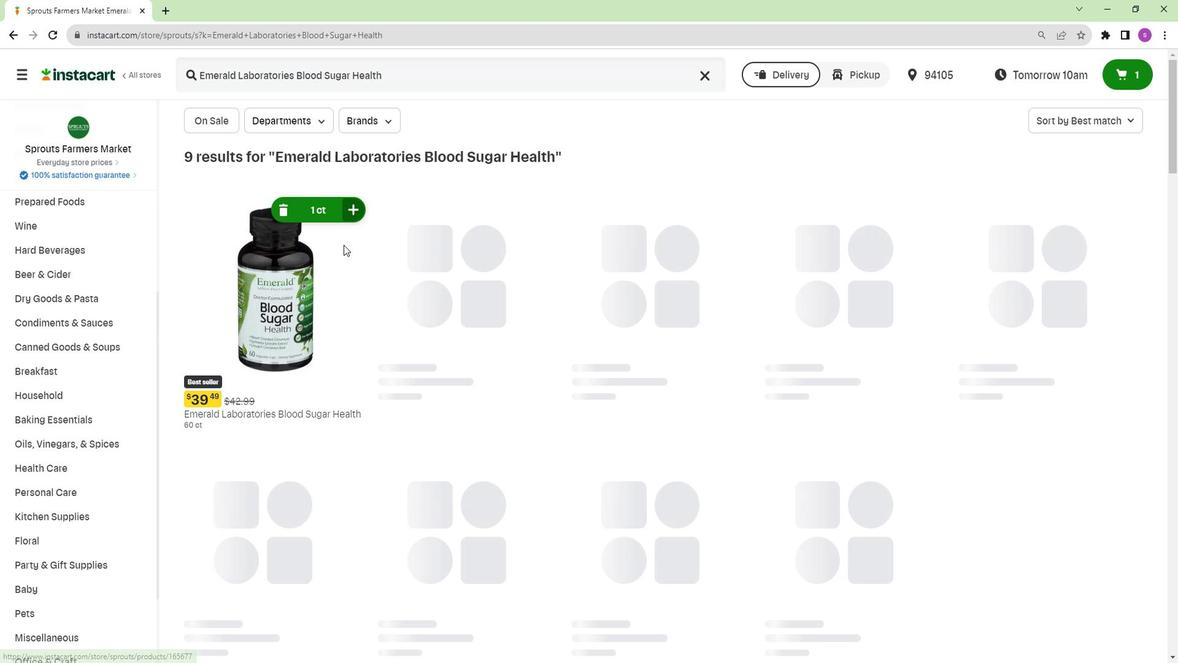 
